 Task: Change guide color to green.
Action: Mouse moved to (97, 66)
Screenshot: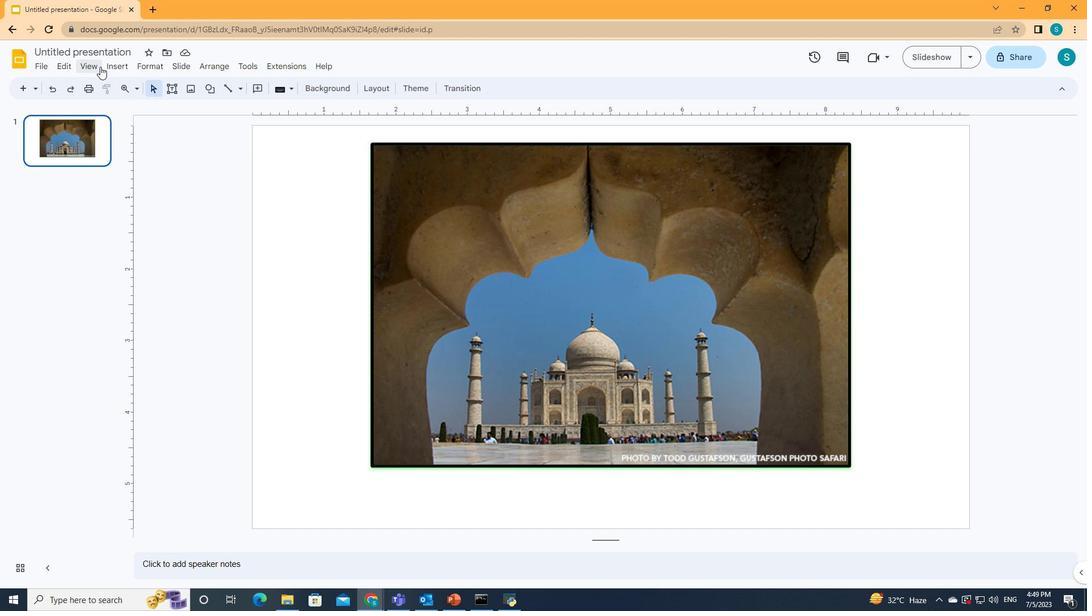 
Action: Mouse pressed left at (97, 66)
Screenshot: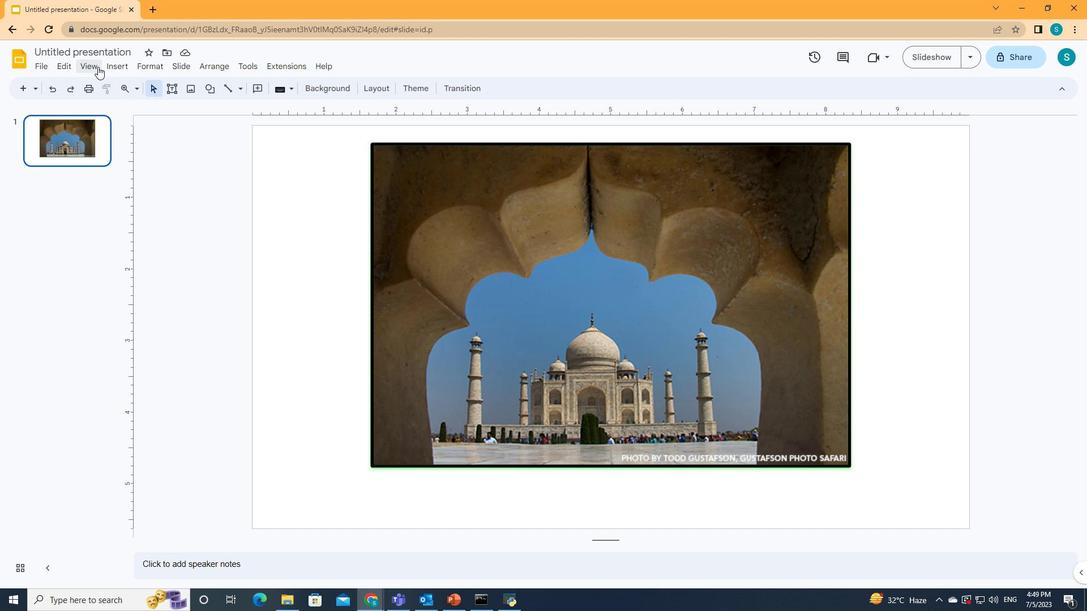 
Action: Mouse moved to (131, 193)
Screenshot: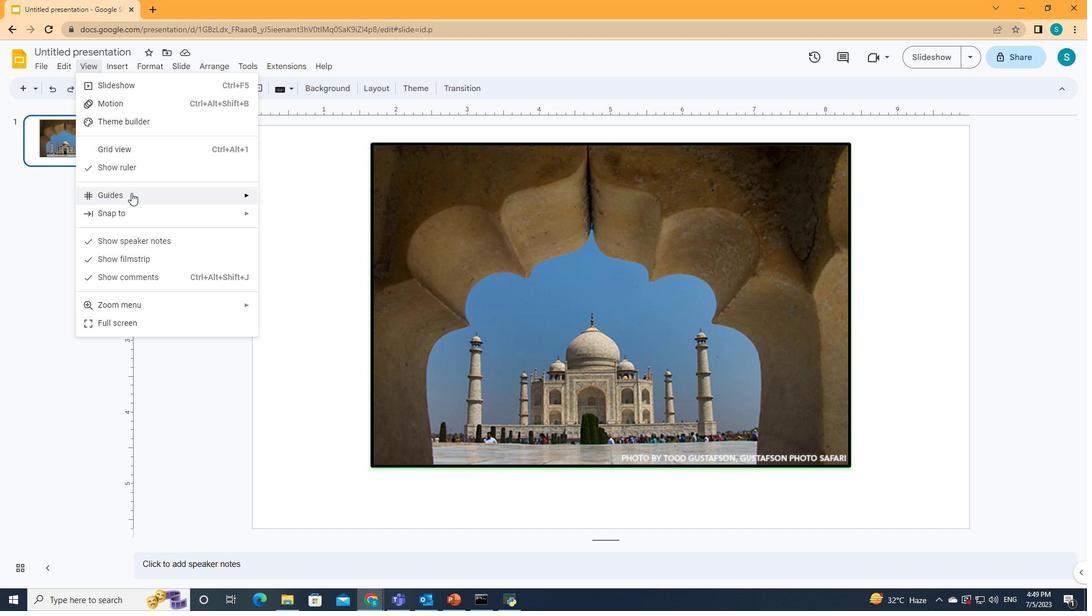 
Action: Mouse pressed left at (131, 193)
Screenshot: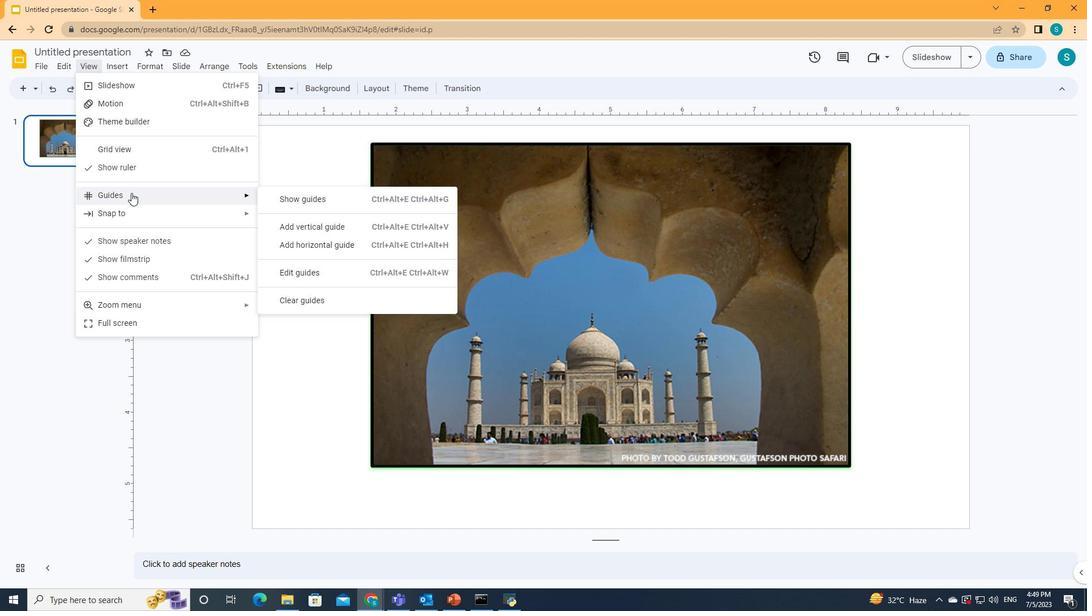 
Action: Mouse moved to (335, 268)
Screenshot: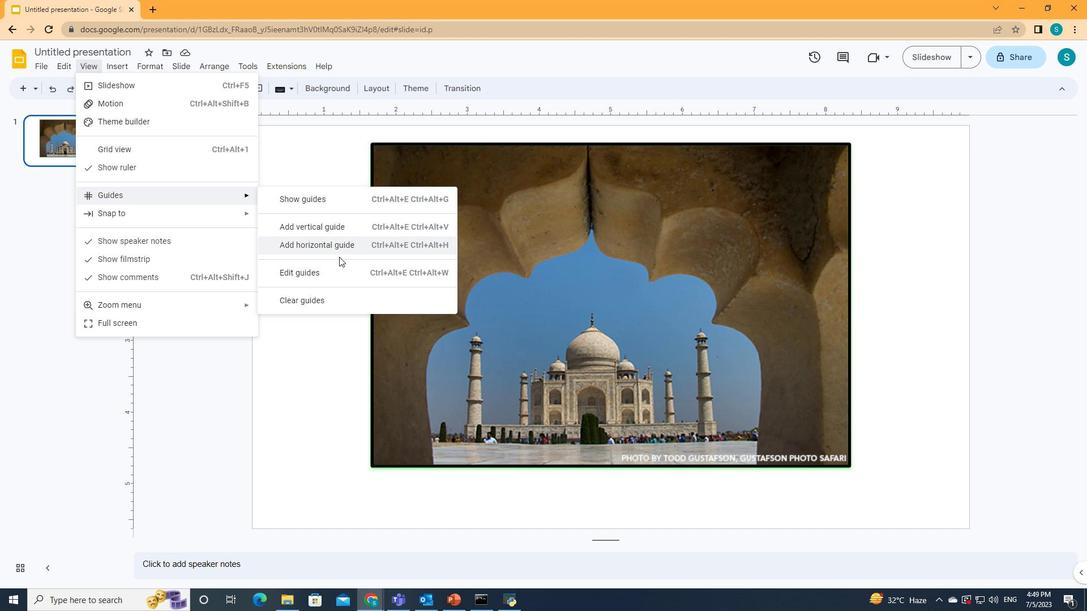 
Action: Mouse pressed left at (335, 268)
Screenshot: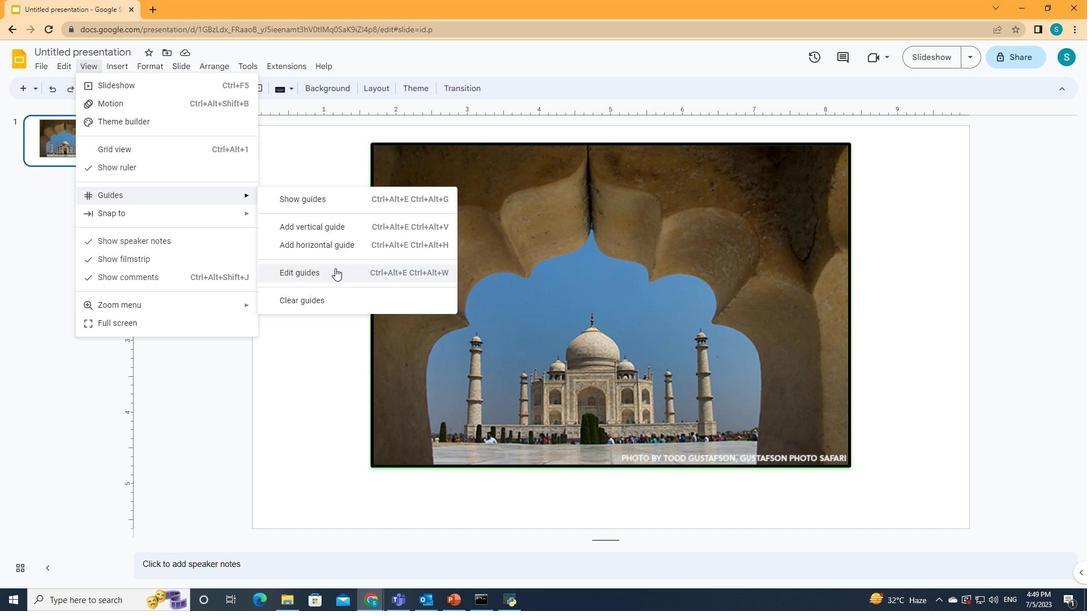 
Action: Mouse moved to (601, 254)
Screenshot: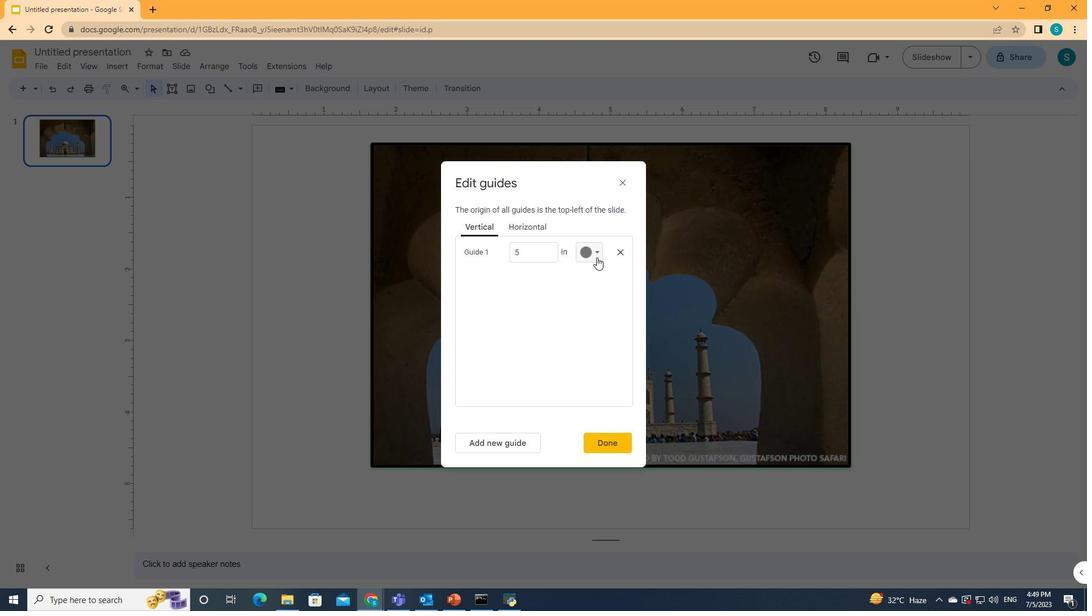 
Action: Mouse pressed left at (601, 254)
Screenshot: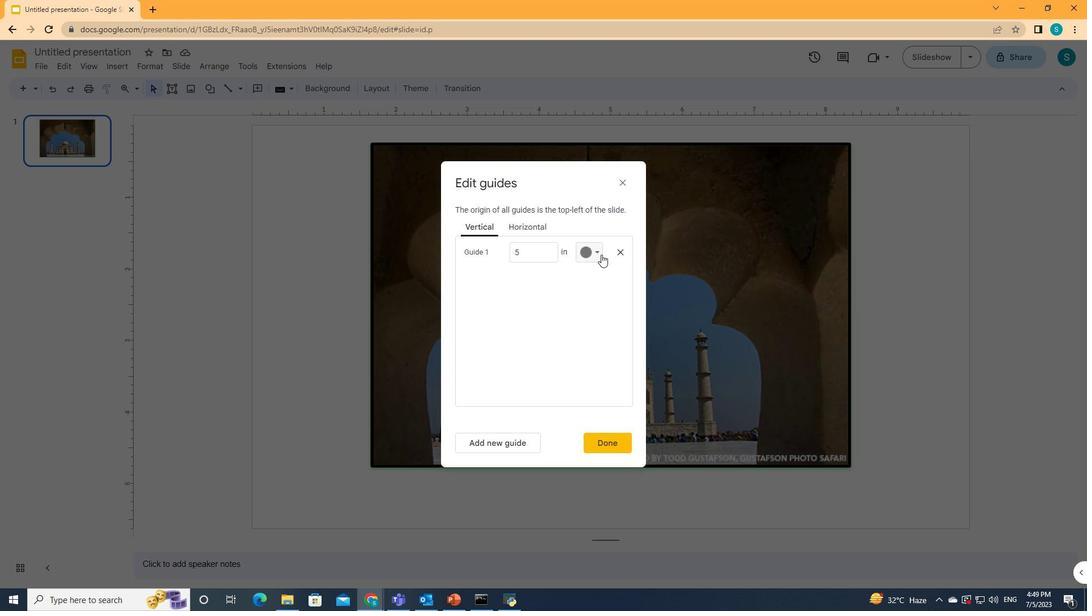 
Action: Mouse moved to (635, 362)
Screenshot: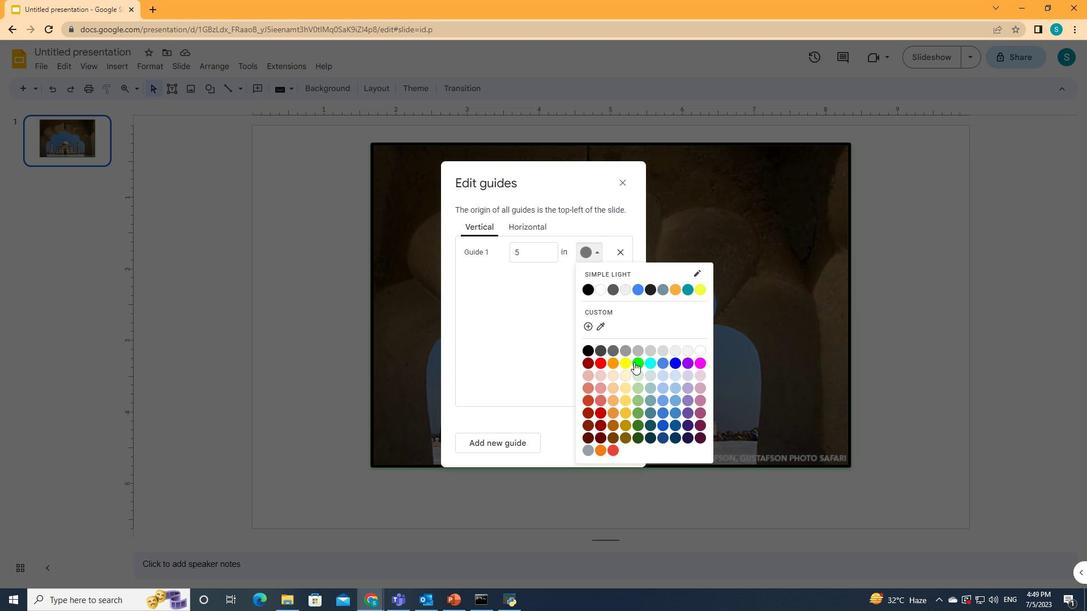 
Action: Mouse pressed left at (635, 362)
Screenshot: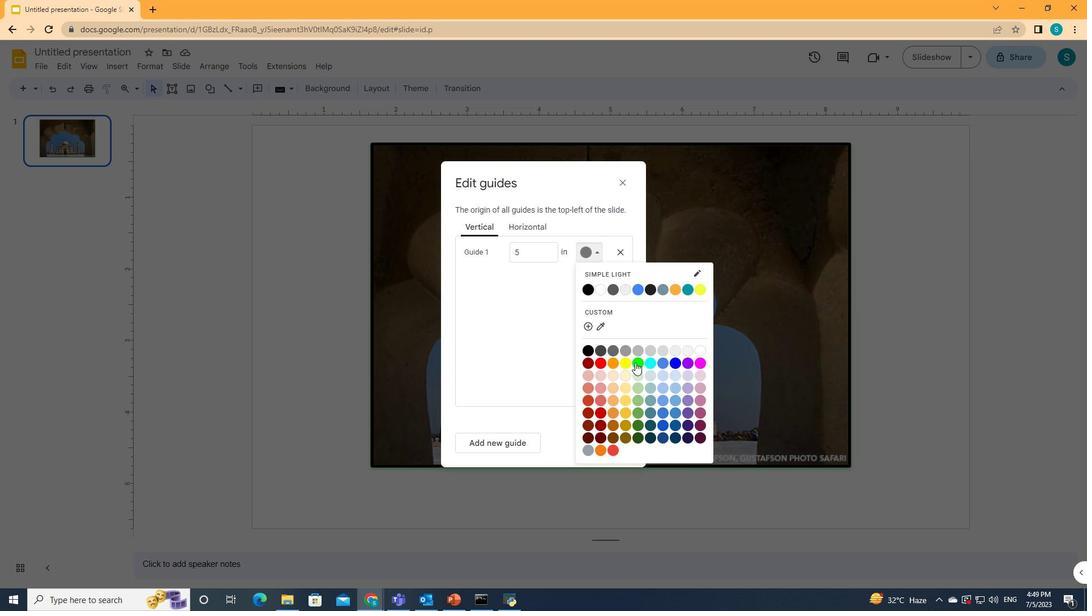
Action: Mouse moved to (617, 441)
Screenshot: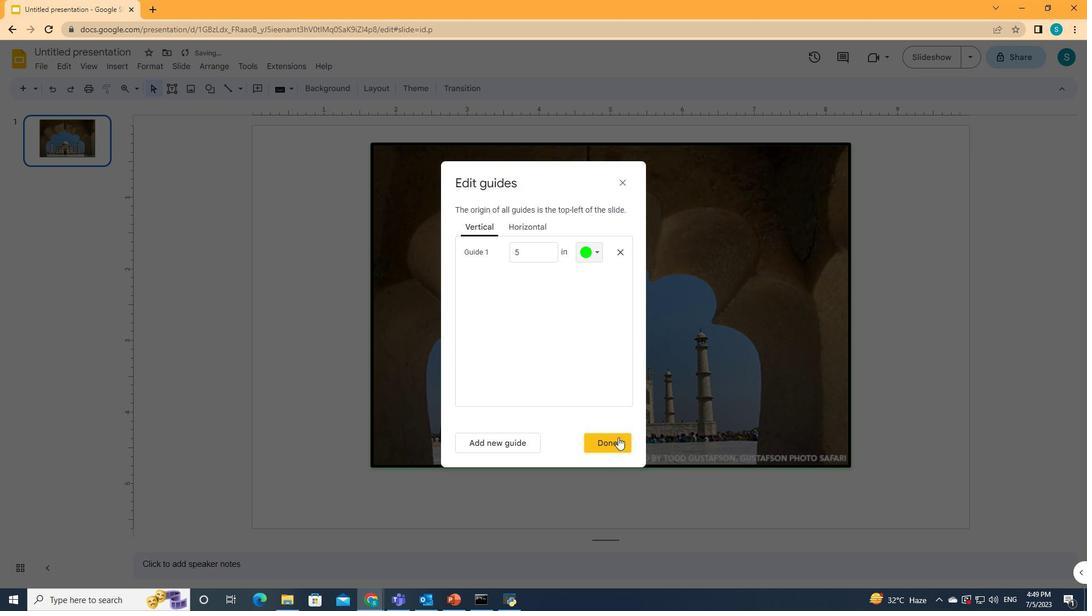 
Action: Mouse pressed left at (617, 441)
Screenshot: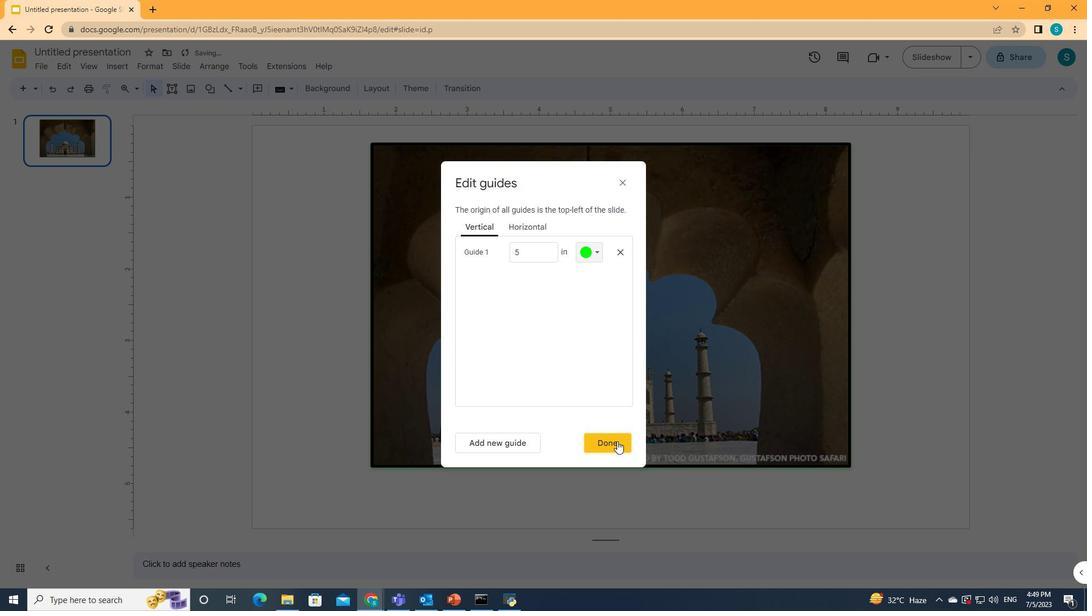 
